 Task: Add filter "In the last 24 hours" in request date.
Action: Mouse moved to (601, 175)
Screenshot: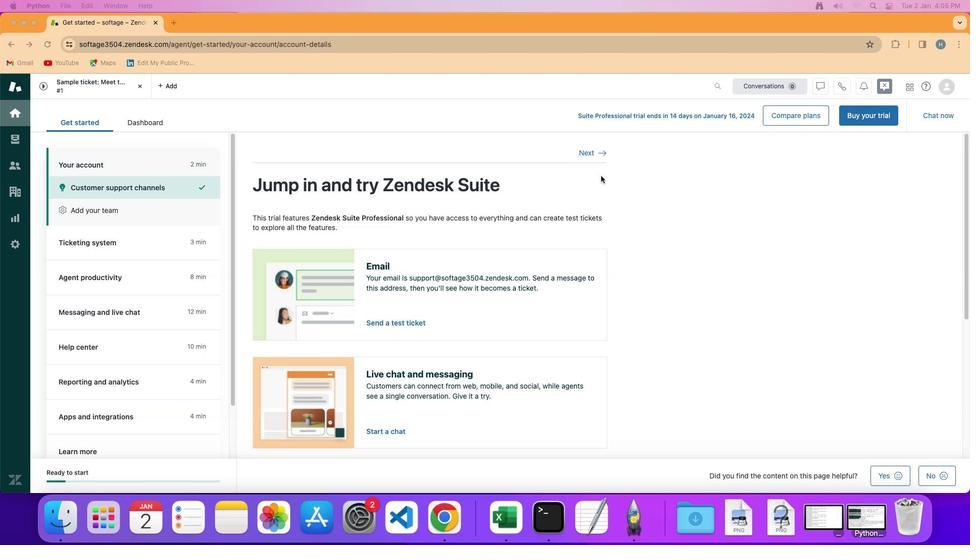 
Action: Mouse pressed left at (601, 175)
Screenshot: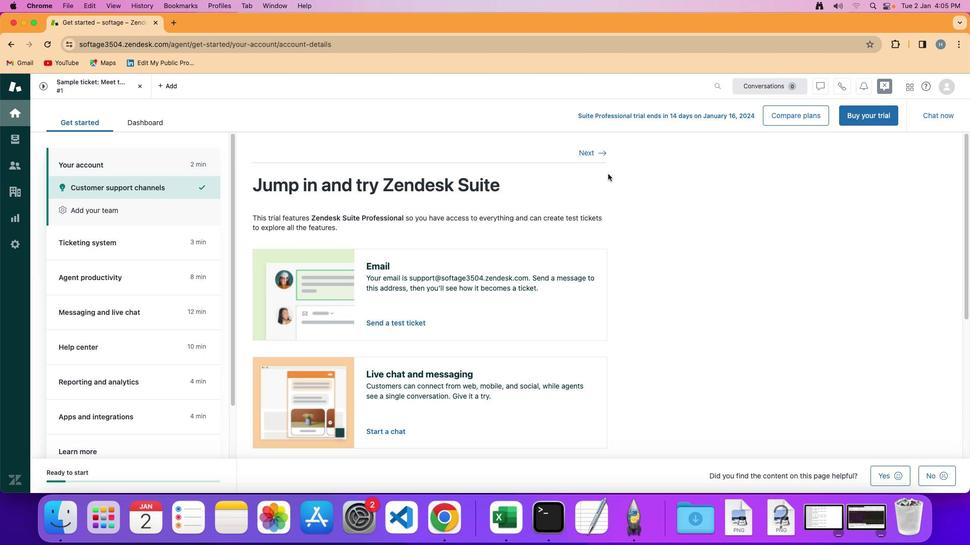 
Action: Mouse moved to (18, 131)
Screenshot: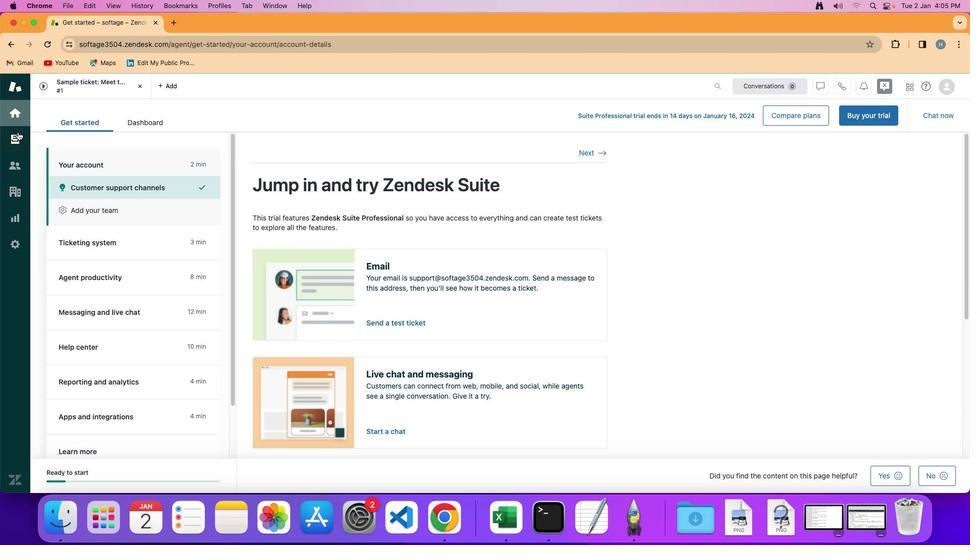 
Action: Mouse pressed left at (18, 131)
Screenshot: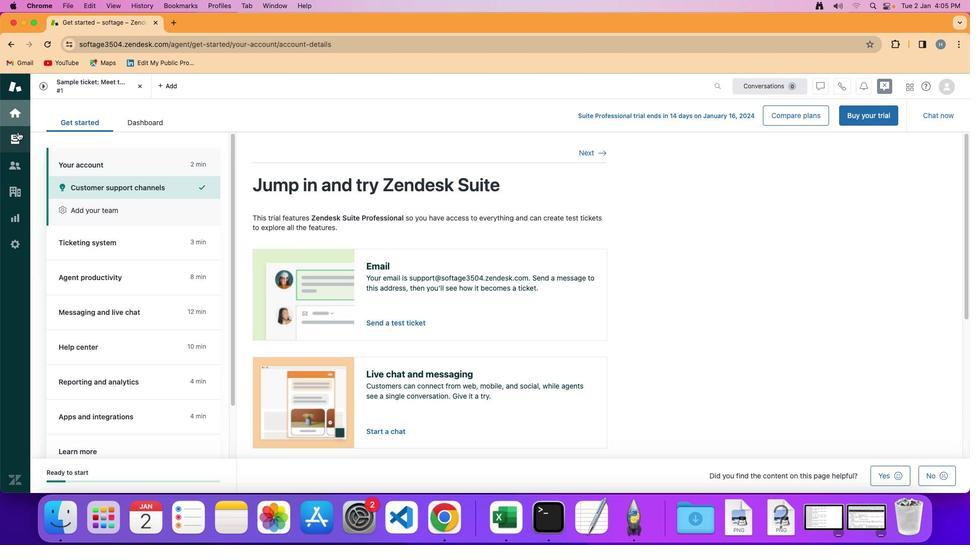 
Action: Mouse moved to (232, 150)
Screenshot: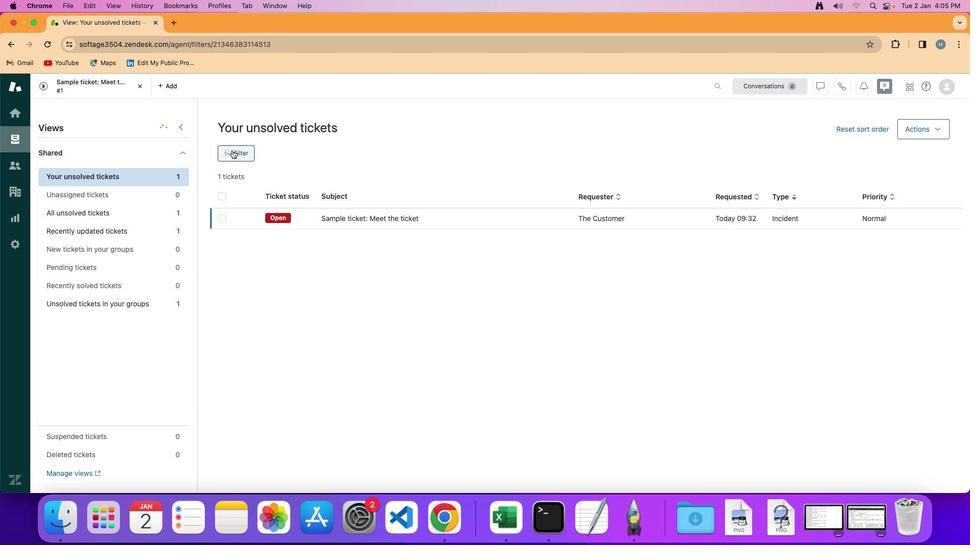
Action: Mouse pressed left at (232, 150)
Screenshot: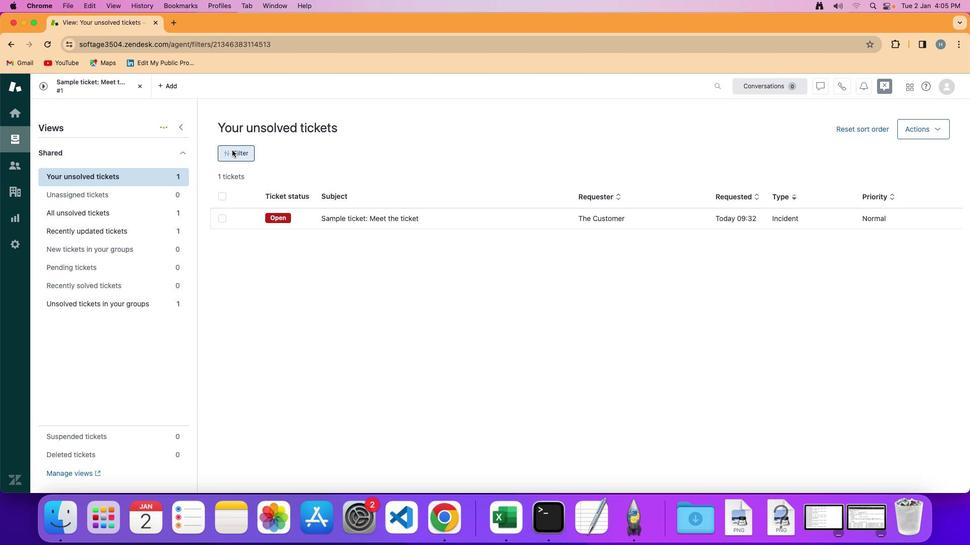
Action: Mouse moved to (805, 296)
Screenshot: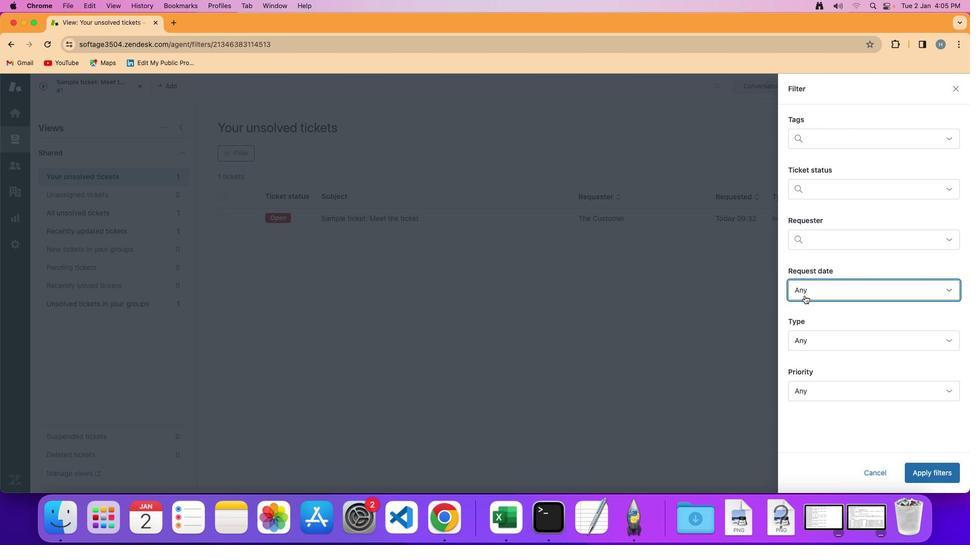 
Action: Mouse pressed left at (805, 296)
Screenshot: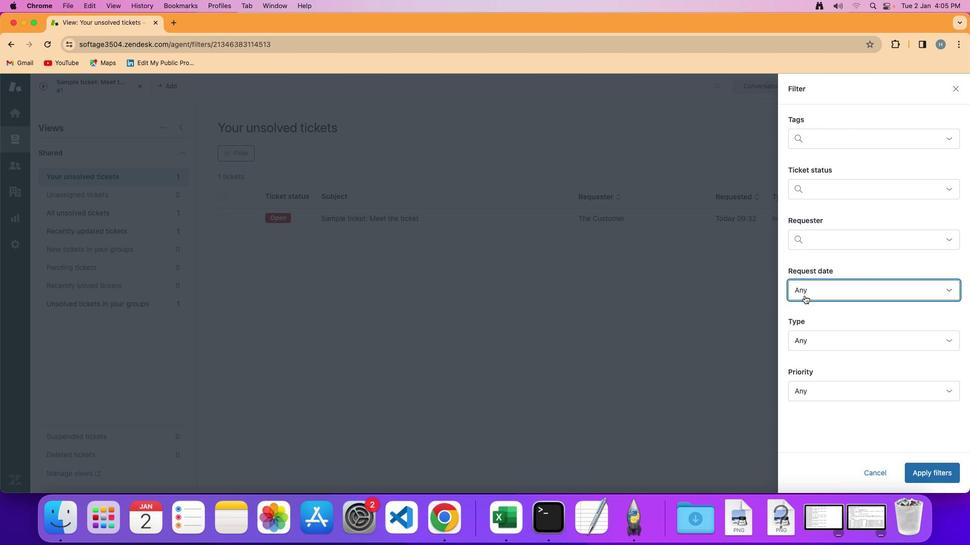 
Action: Mouse moved to (853, 158)
Screenshot: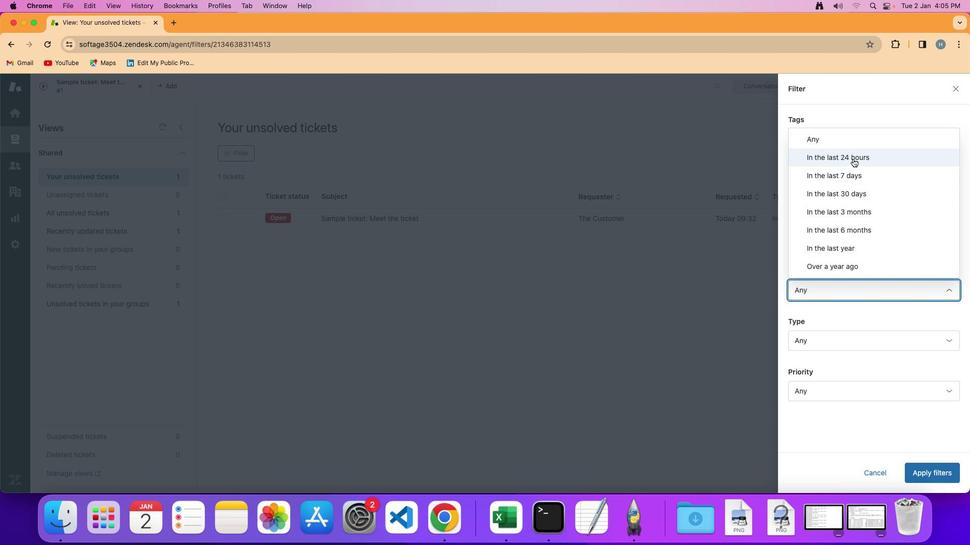 
Action: Mouse pressed left at (853, 158)
Screenshot: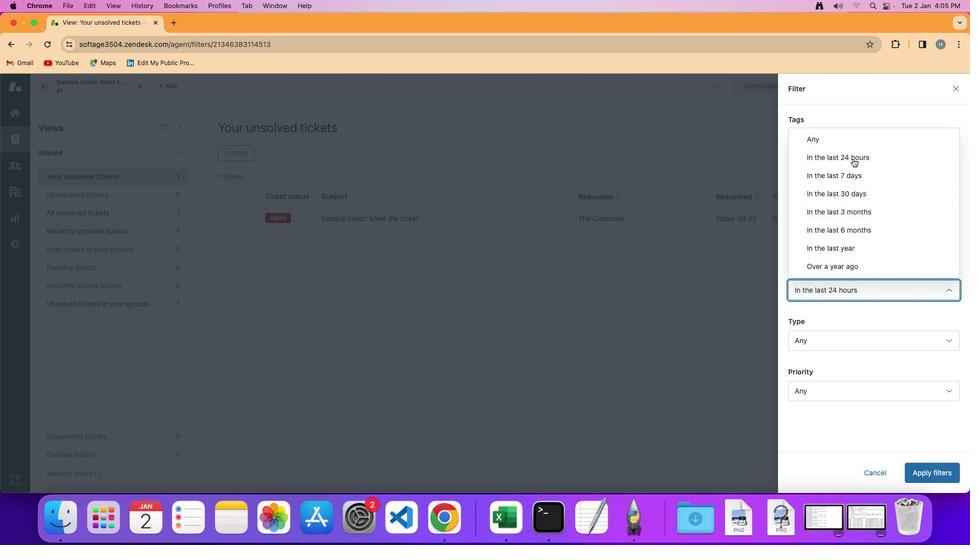 
Action: Mouse moved to (921, 472)
Screenshot: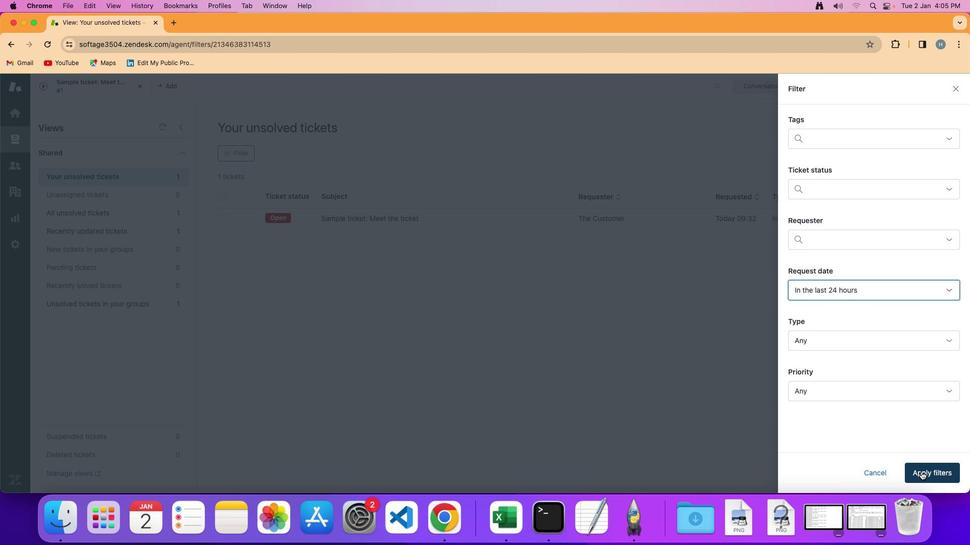 
Action: Mouse pressed left at (921, 472)
Screenshot: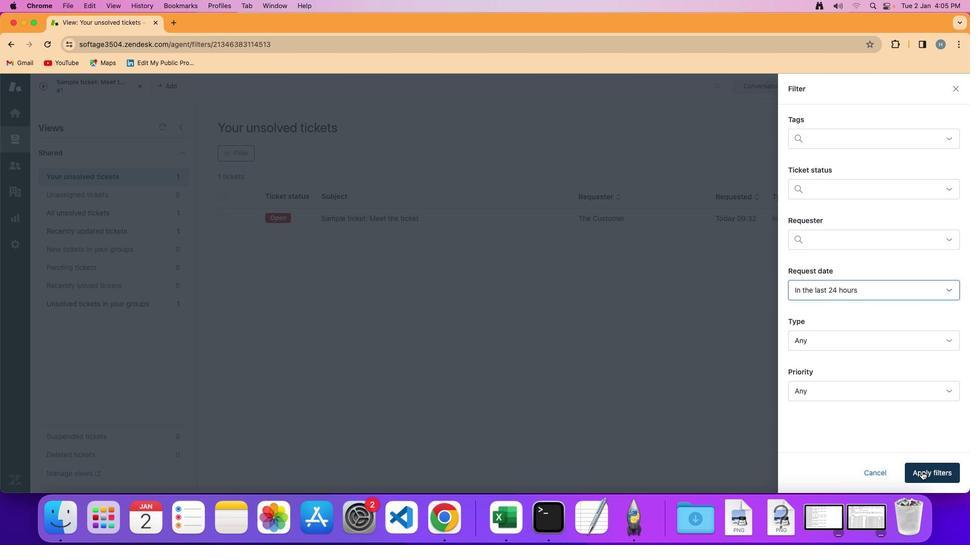 
Action: Mouse moved to (692, 313)
Screenshot: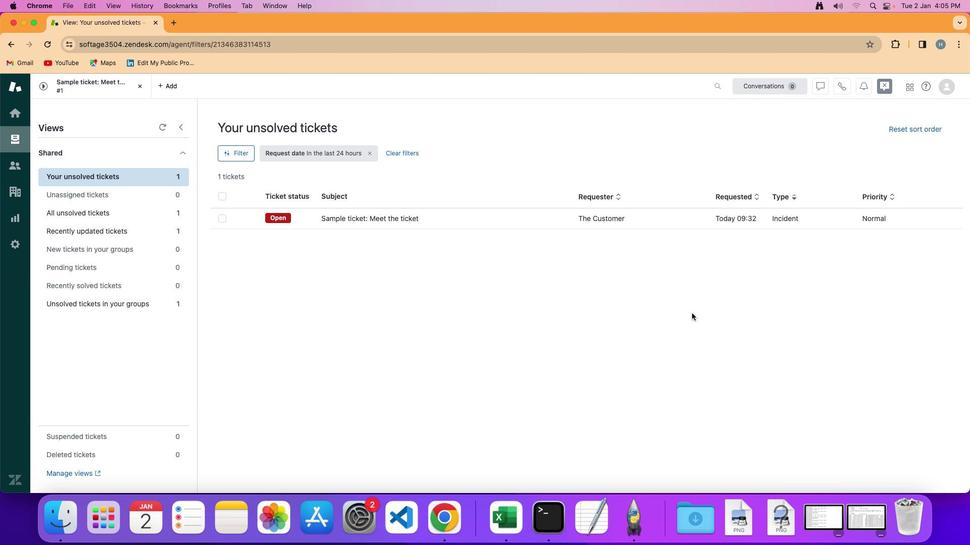 
